 Task: Cancel response.
Action: Mouse moved to (592, 72)
Screenshot: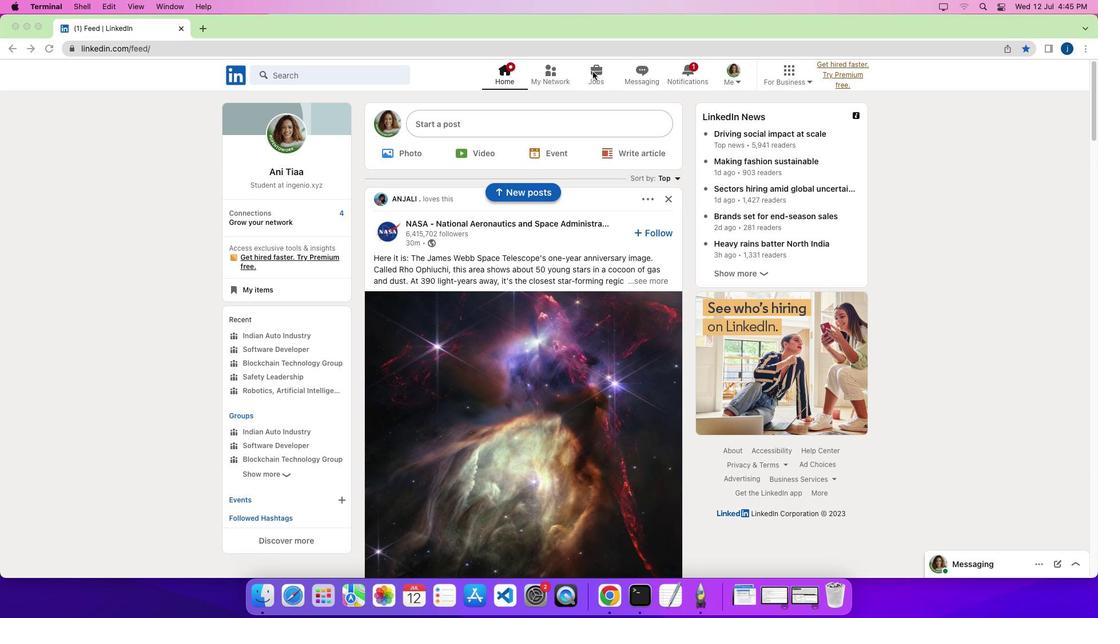 
Action: Mouse pressed left at (592, 72)
Screenshot: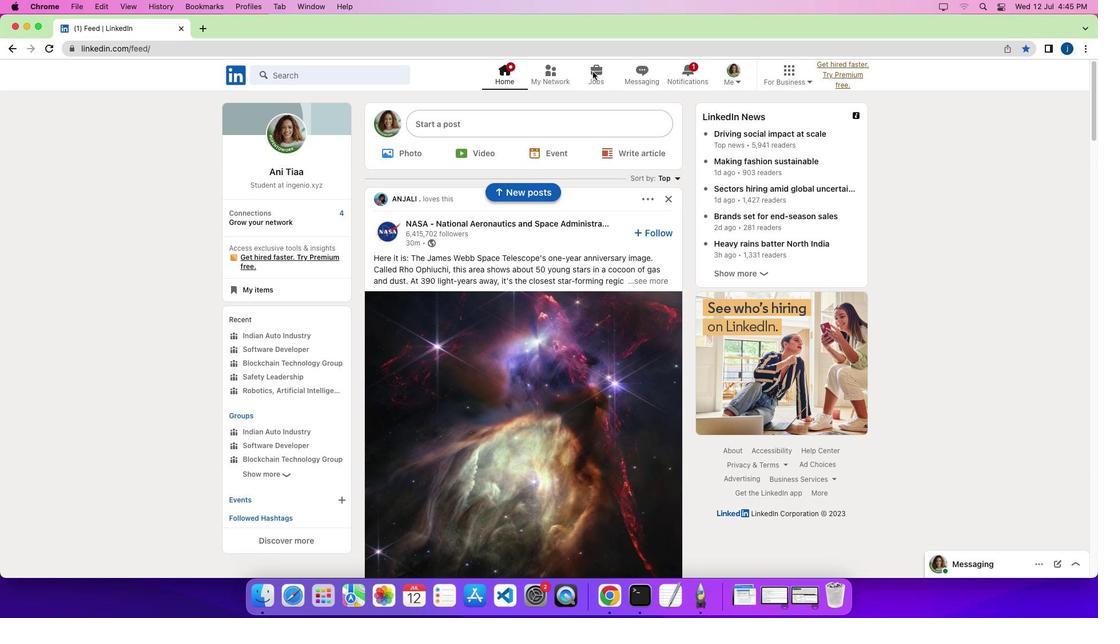 
Action: Mouse pressed left at (592, 72)
Screenshot: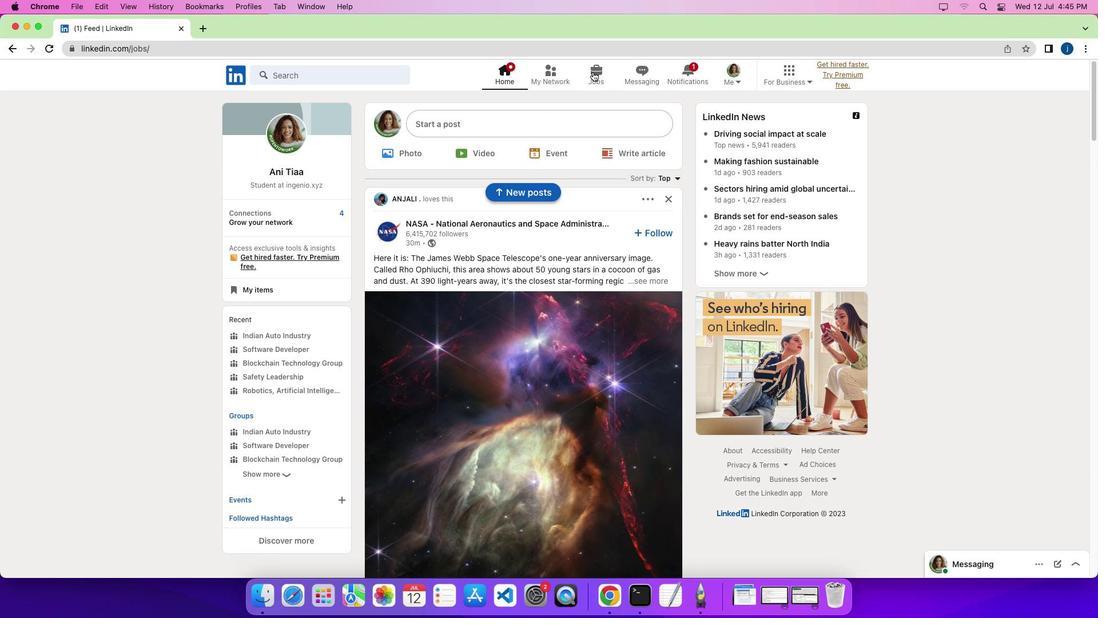 
Action: Mouse moved to (266, 392)
Screenshot: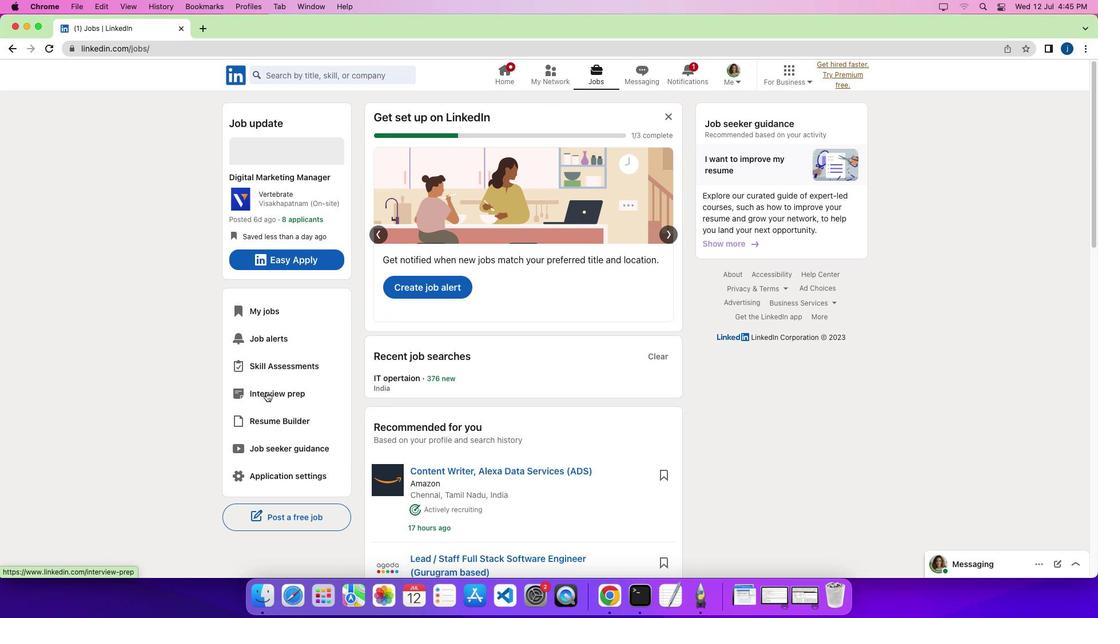 
Action: Mouse pressed left at (266, 392)
Screenshot: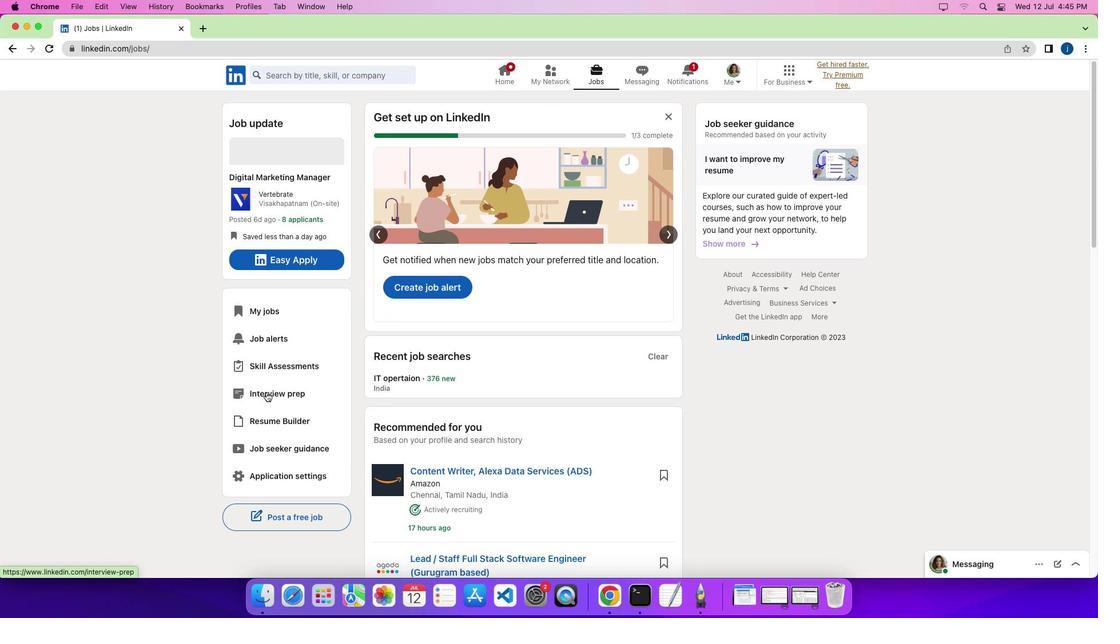 
Action: Mouse moved to (351, 126)
Screenshot: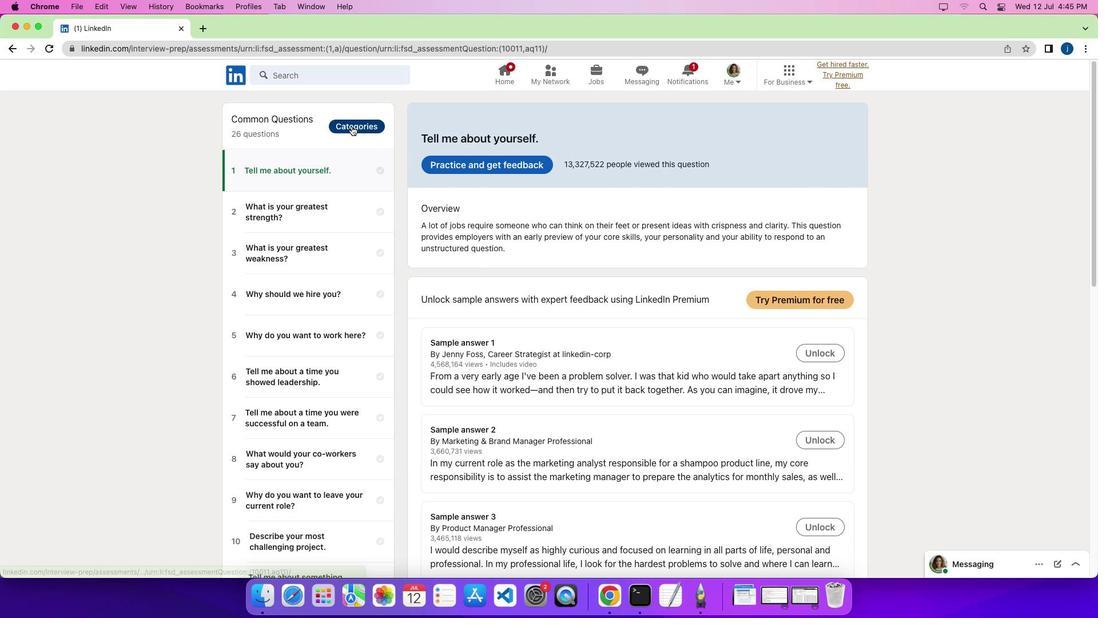 
Action: Mouse pressed left at (351, 126)
Screenshot: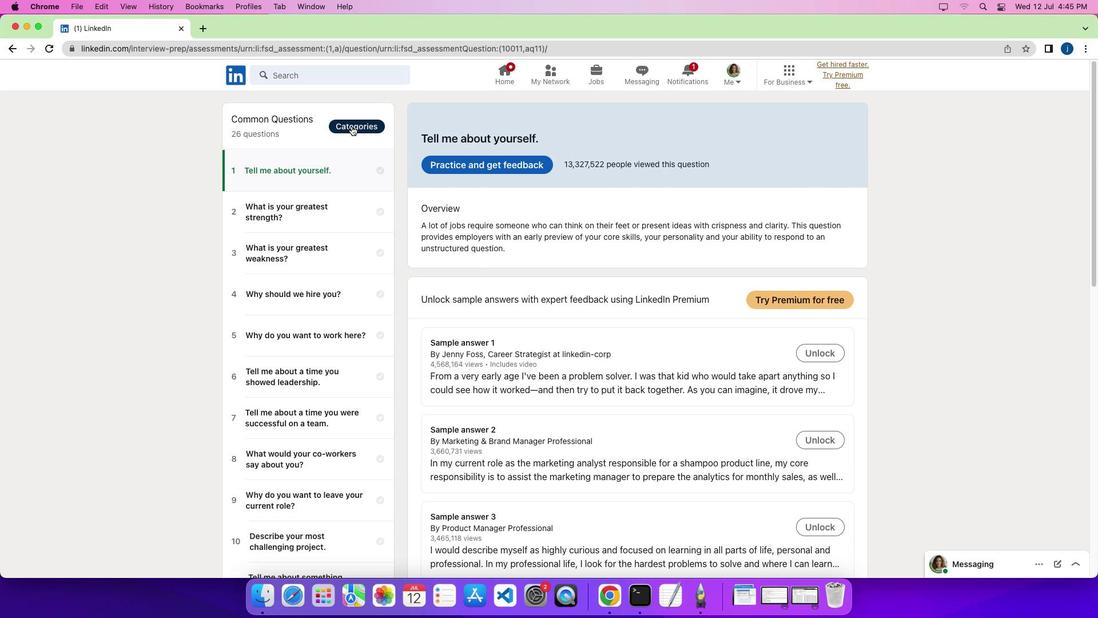 
Action: Mouse moved to (312, 399)
Screenshot: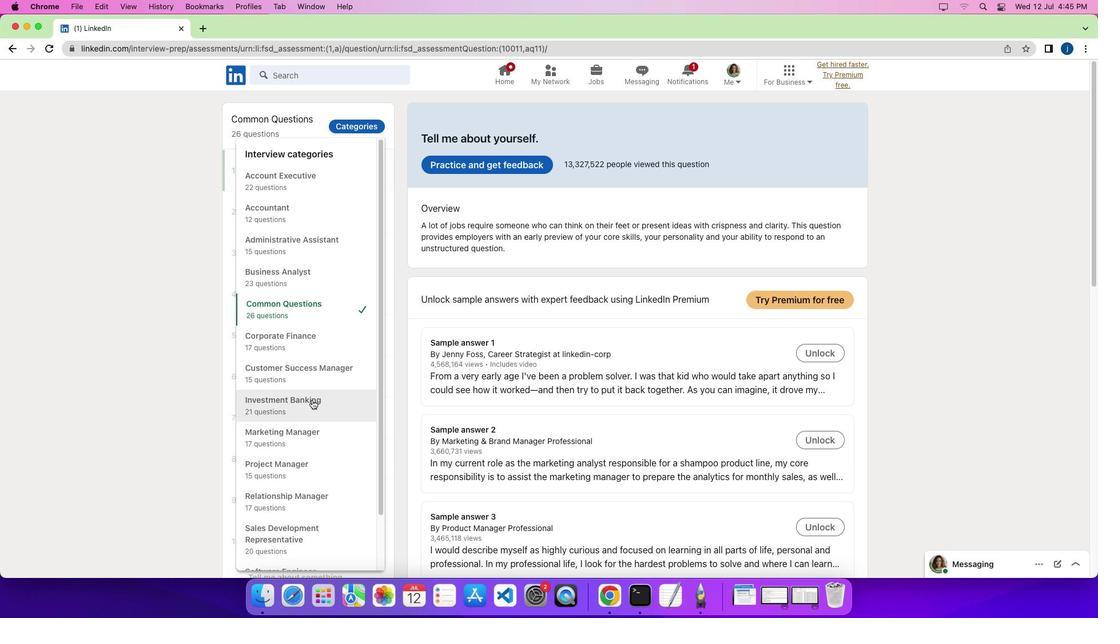 
Action: Mouse pressed left at (312, 399)
Screenshot: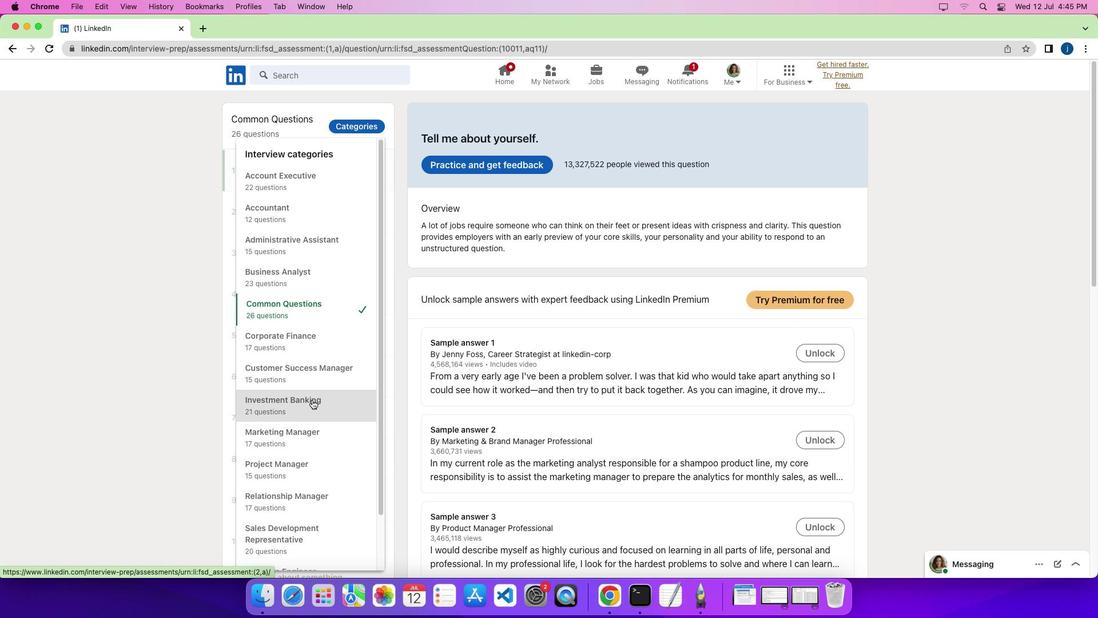 
Action: Mouse moved to (291, 480)
Screenshot: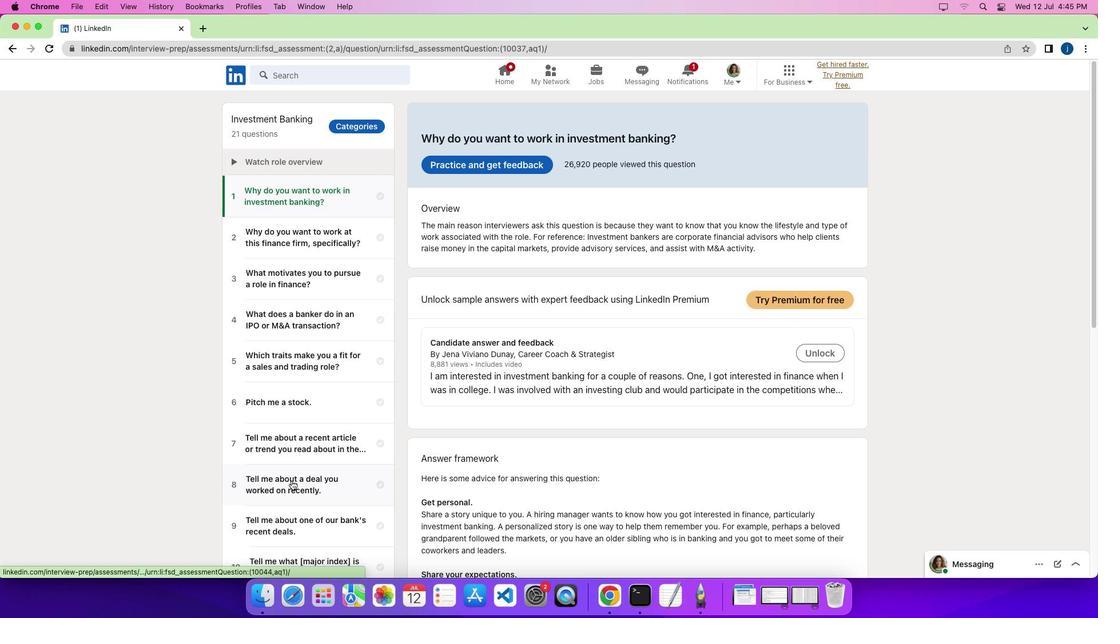 
Action: Mouse pressed left at (291, 480)
Screenshot: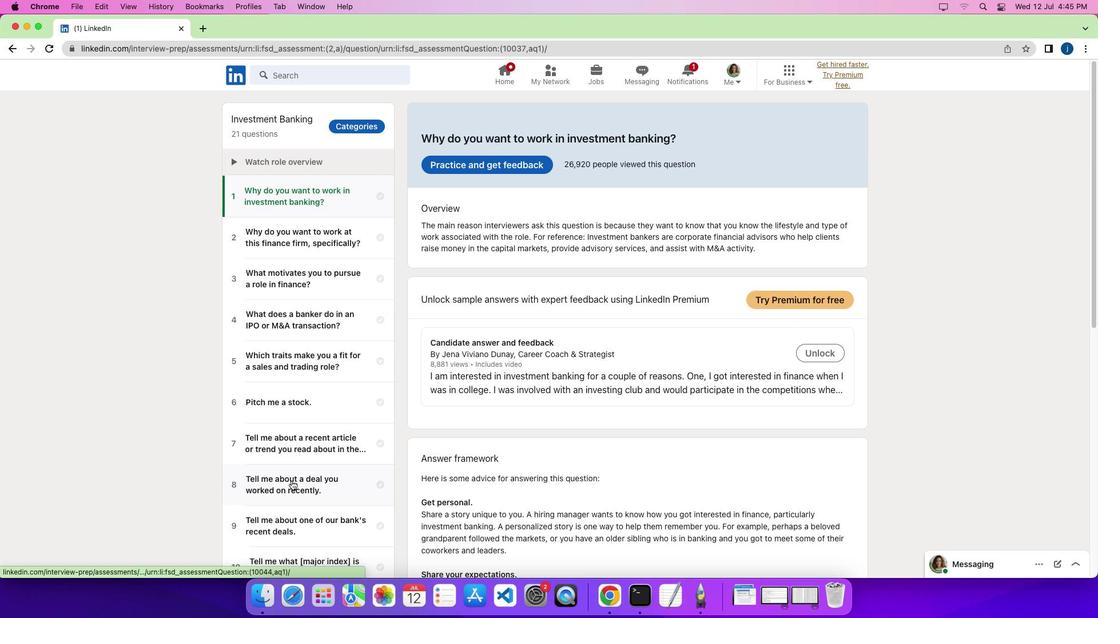
Action: Mouse moved to (447, 163)
Screenshot: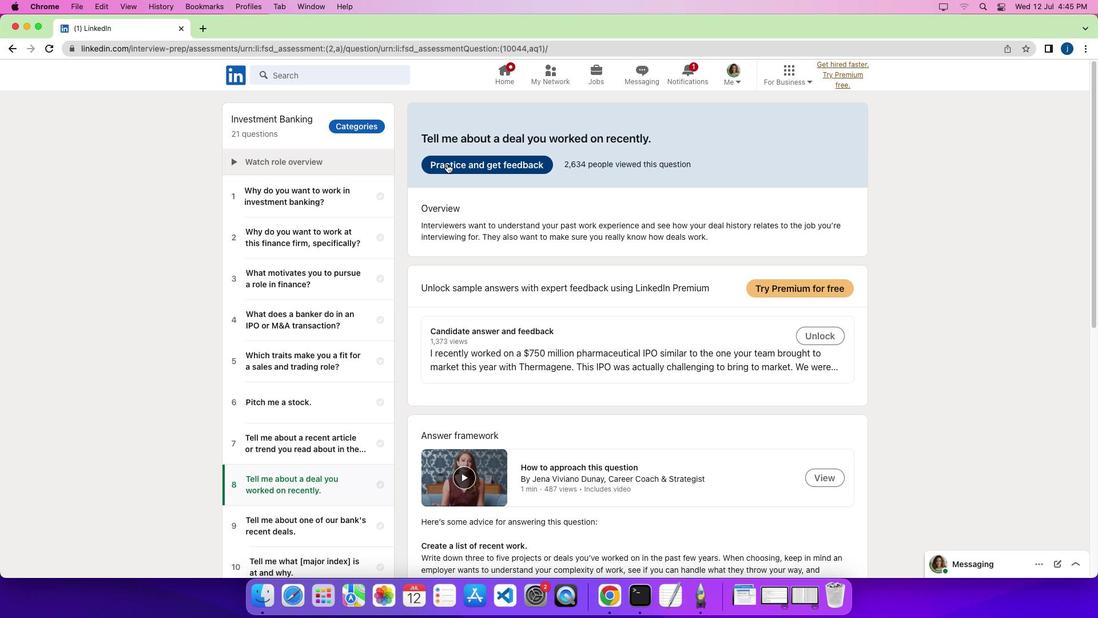 
Action: Mouse pressed left at (447, 163)
Screenshot: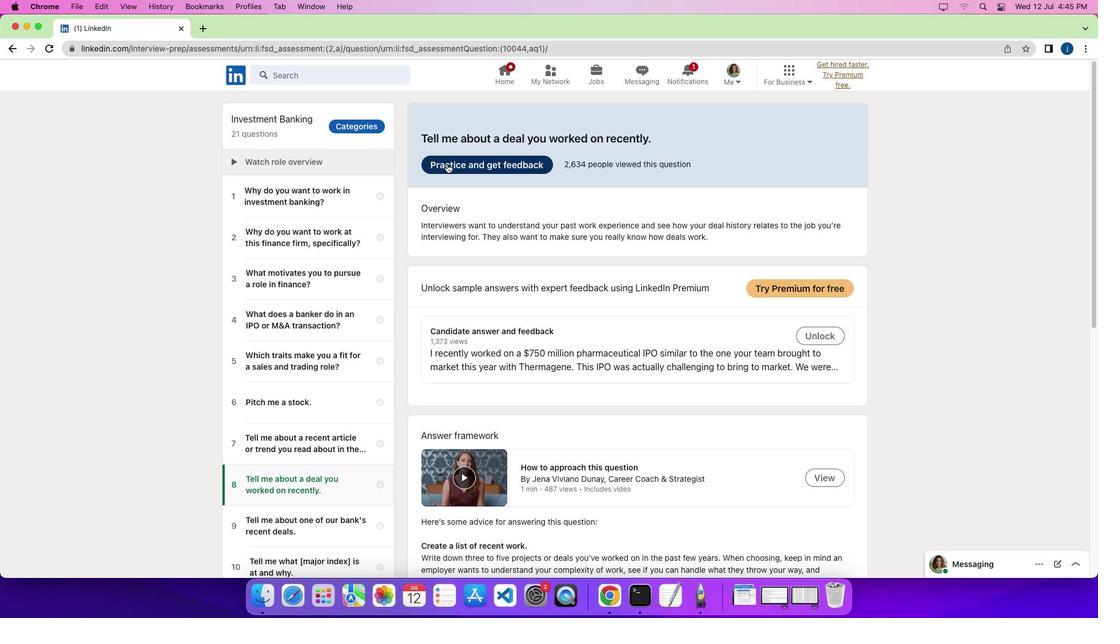 
Action: Mouse moved to (522, 370)
Screenshot: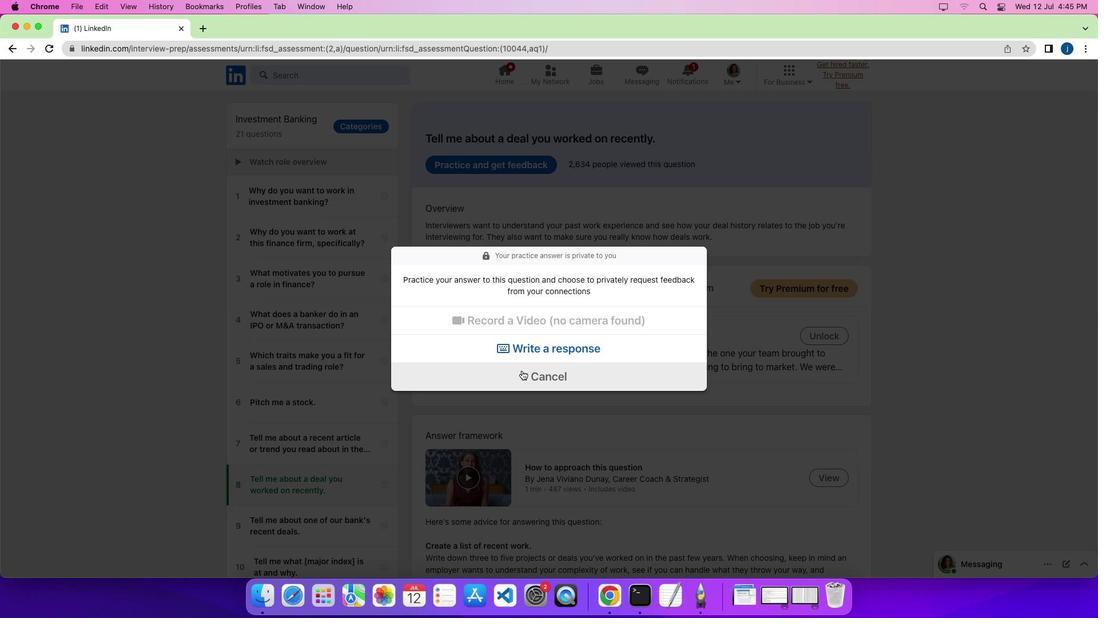 
Action: Mouse pressed left at (522, 370)
Screenshot: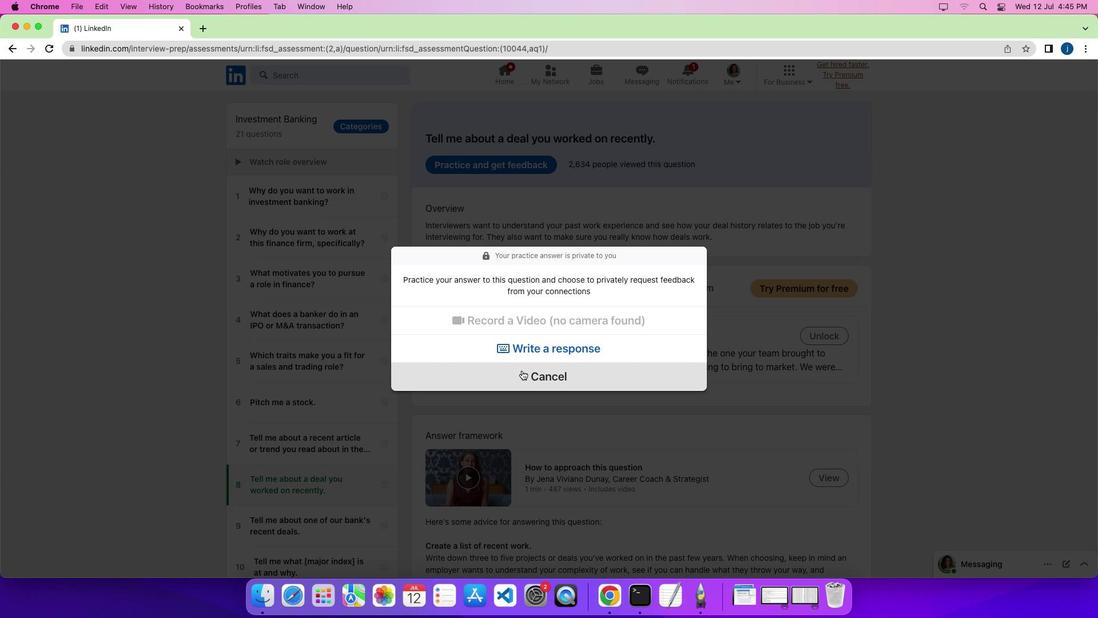 
Action: Mouse moved to (563, 417)
Screenshot: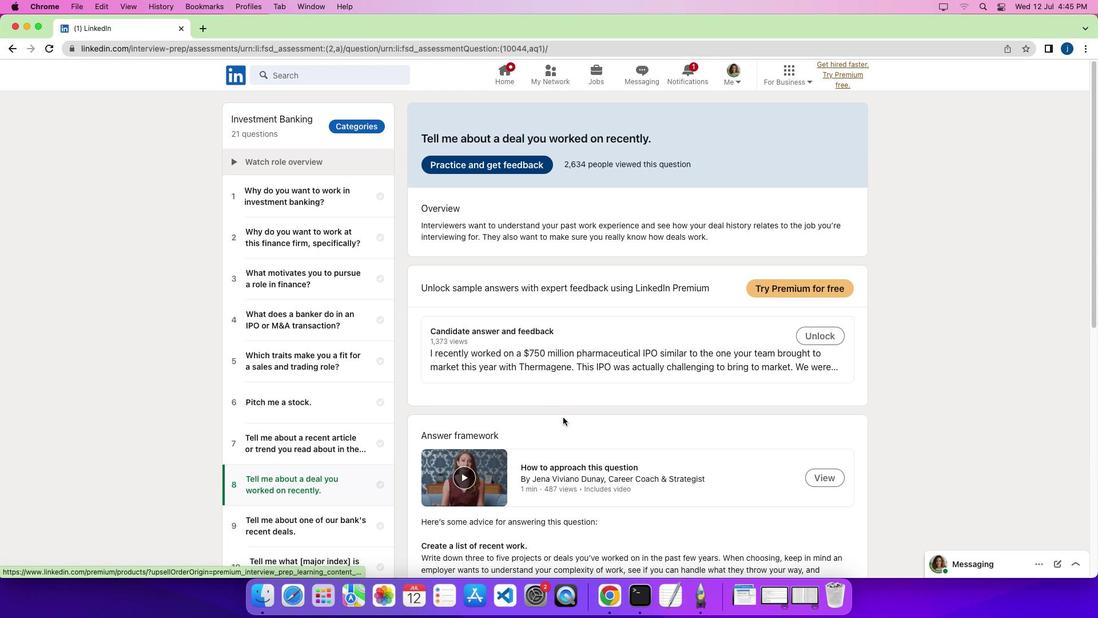 
